 Task: Create Card Regulatory Review Session in Board Employee Benefits to Workspace Front-end Development. Create Card Team Building Review in Board Employee Benefits Optimization to Workspace Front-end Development. Create Card Intellectual Property Review Session in Board Employee Wellness and Mental Health Programs to Workspace Front-end Development
Action: Mouse moved to (77, 433)
Screenshot: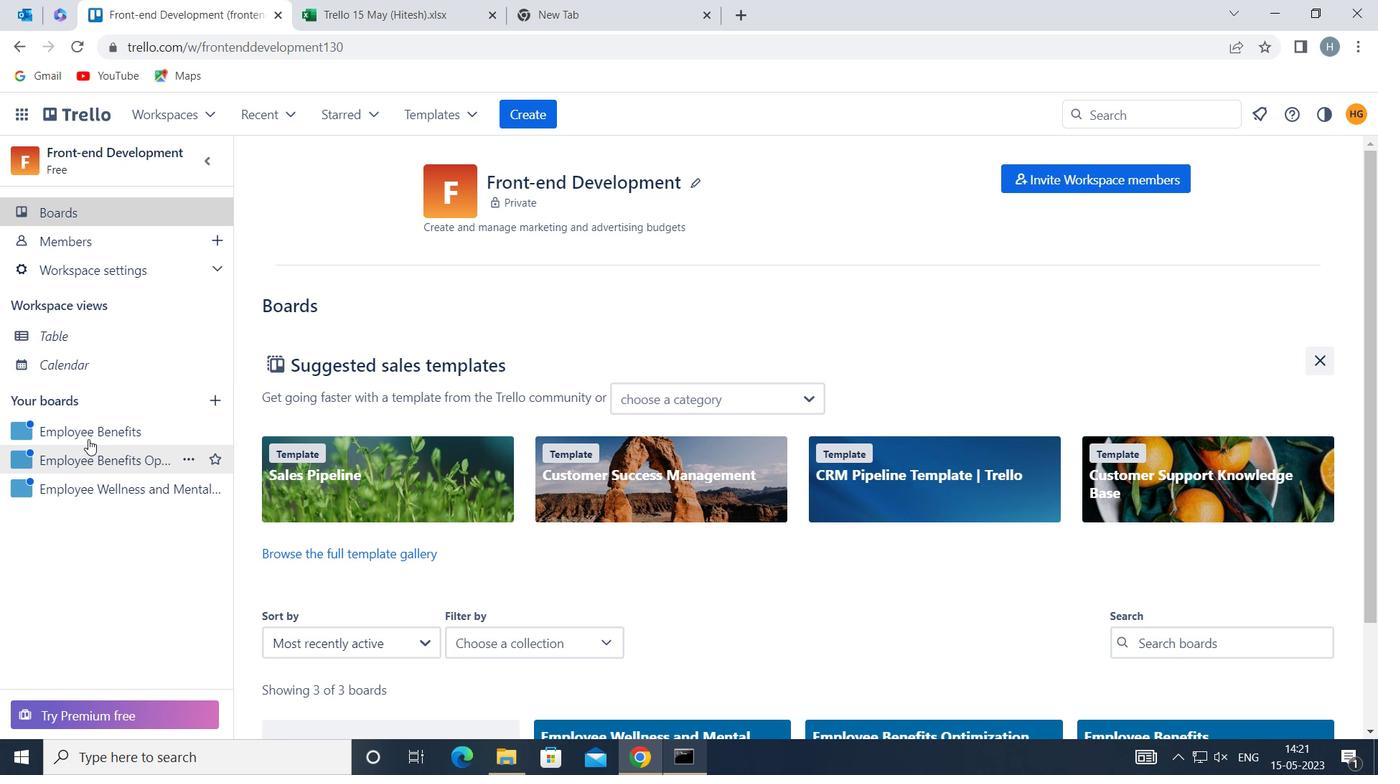 
Action: Mouse pressed left at (77, 433)
Screenshot: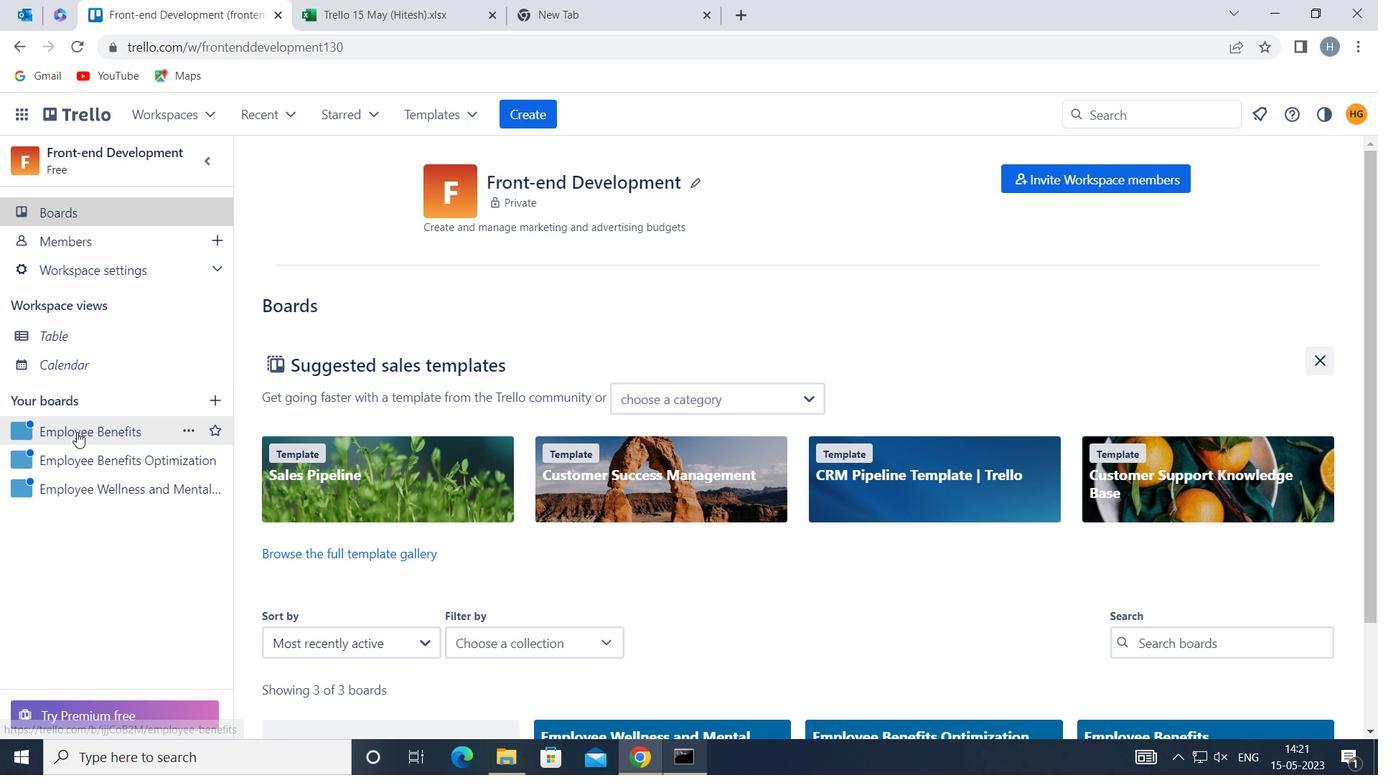 
Action: Mouse moved to (829, 262)
Screenshot: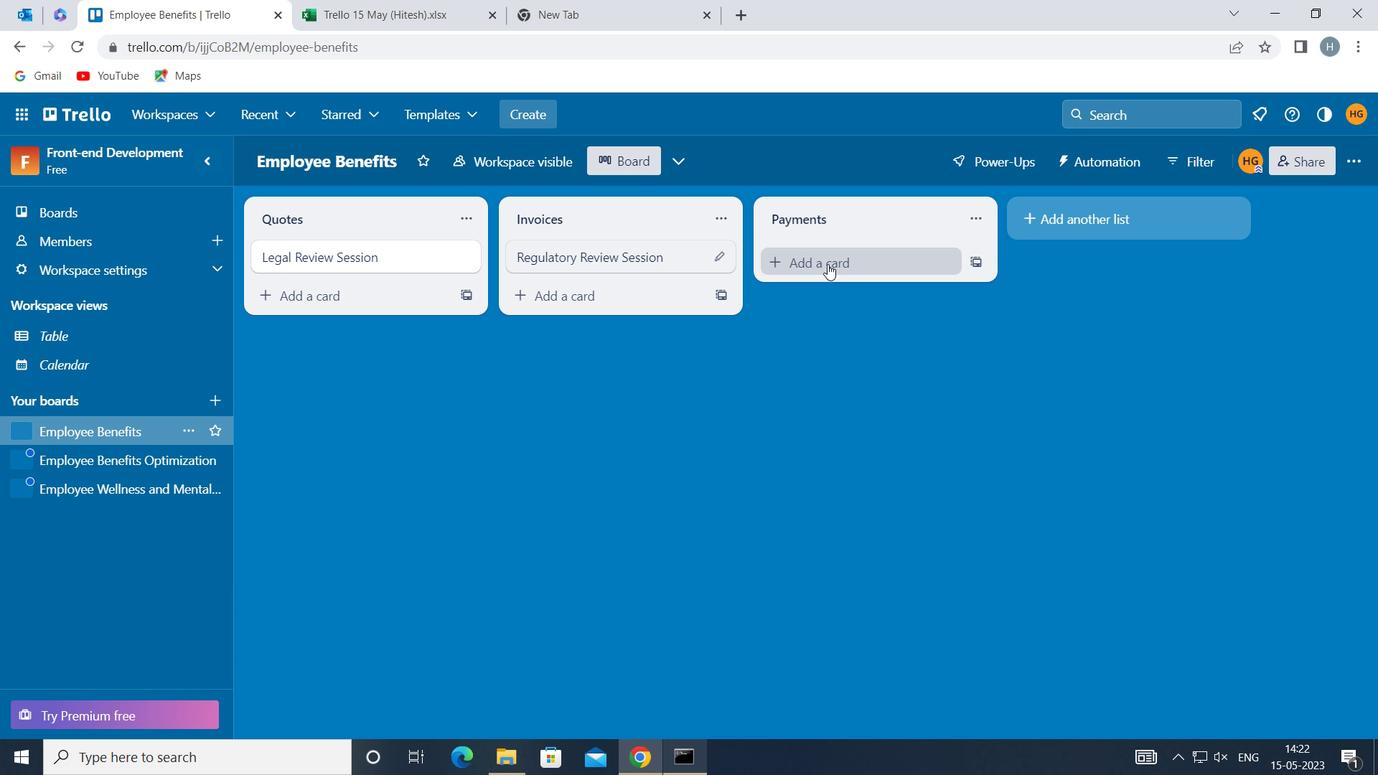 
Action: Mouse pressed left at (829, 262)
Screenshot: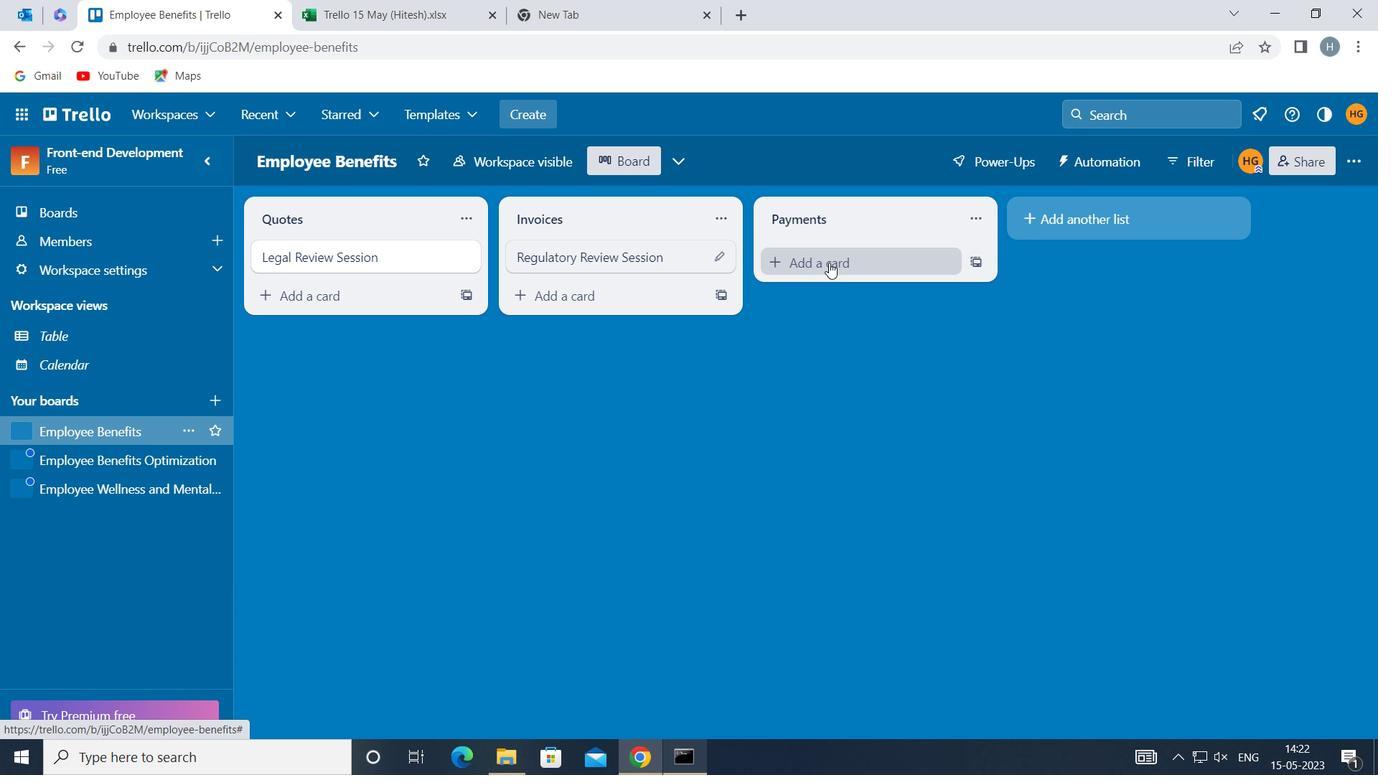
Action: Key pressed <Key.shift><Key.shift>REGULATORY<Key.space><Key.shift><Key.shift><Key.shift><Key.shift>REVIEW<Key.space><Key.shift>SESSION
Screenshot: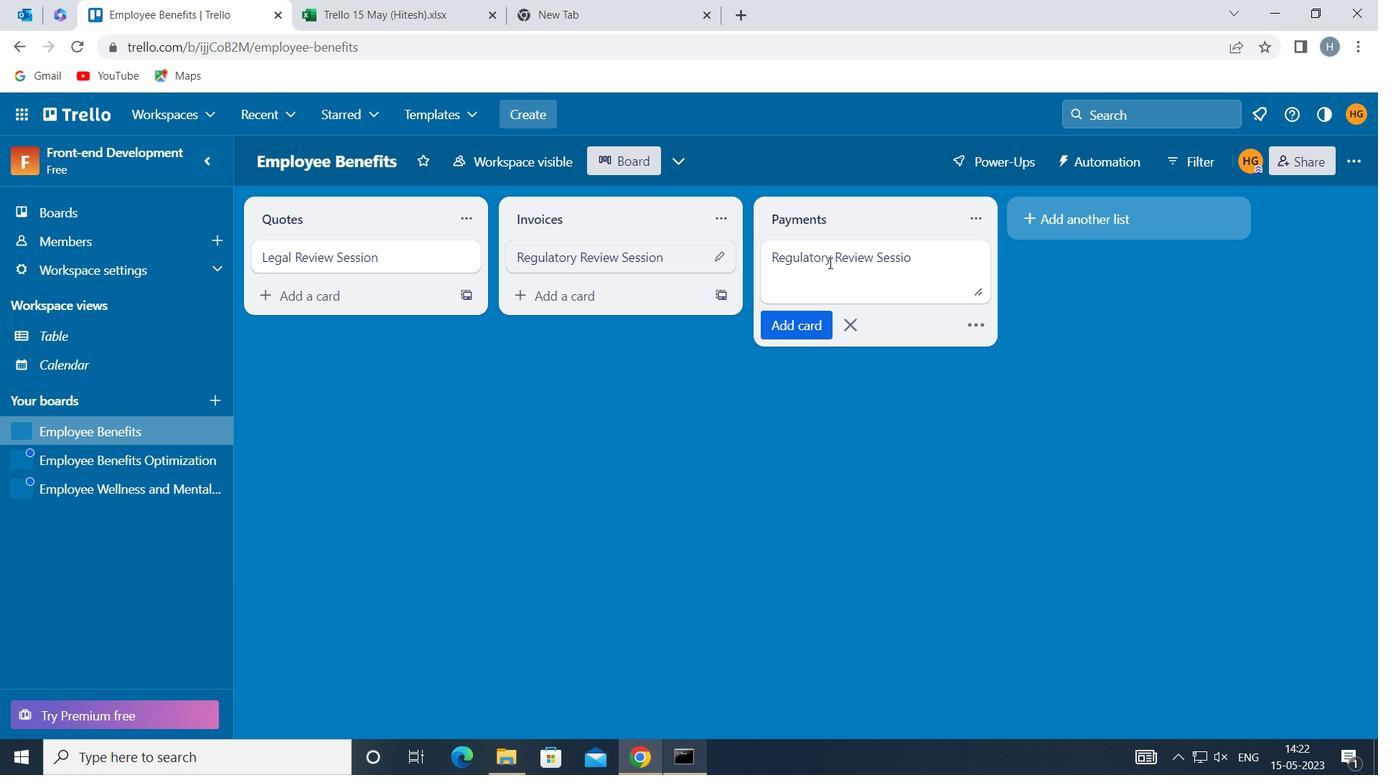 
Action: Mouse moved to (792, 328)
Screenshot: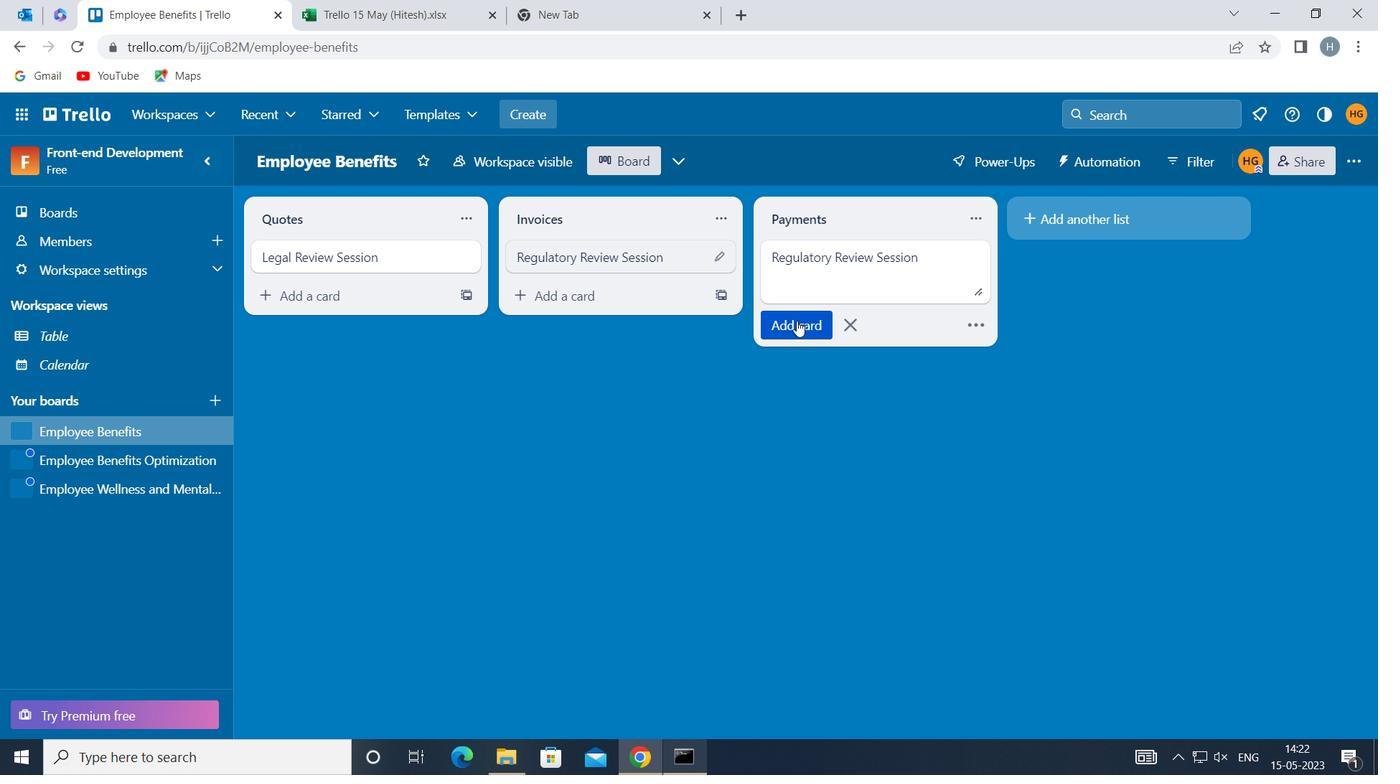
Action: Mouse pressed left at (792, 328)
Screenshot: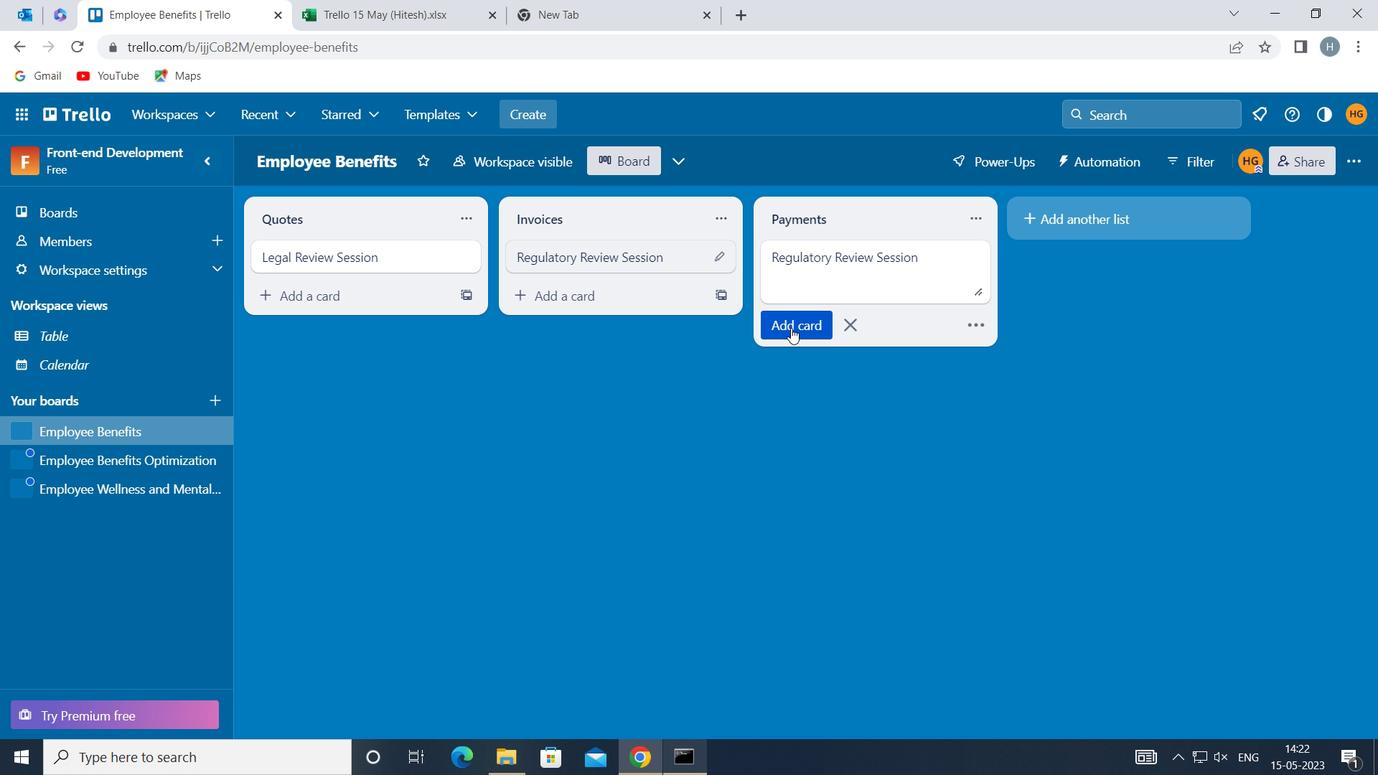 
Action: Mouse moved to (761, 393)
Screenshot: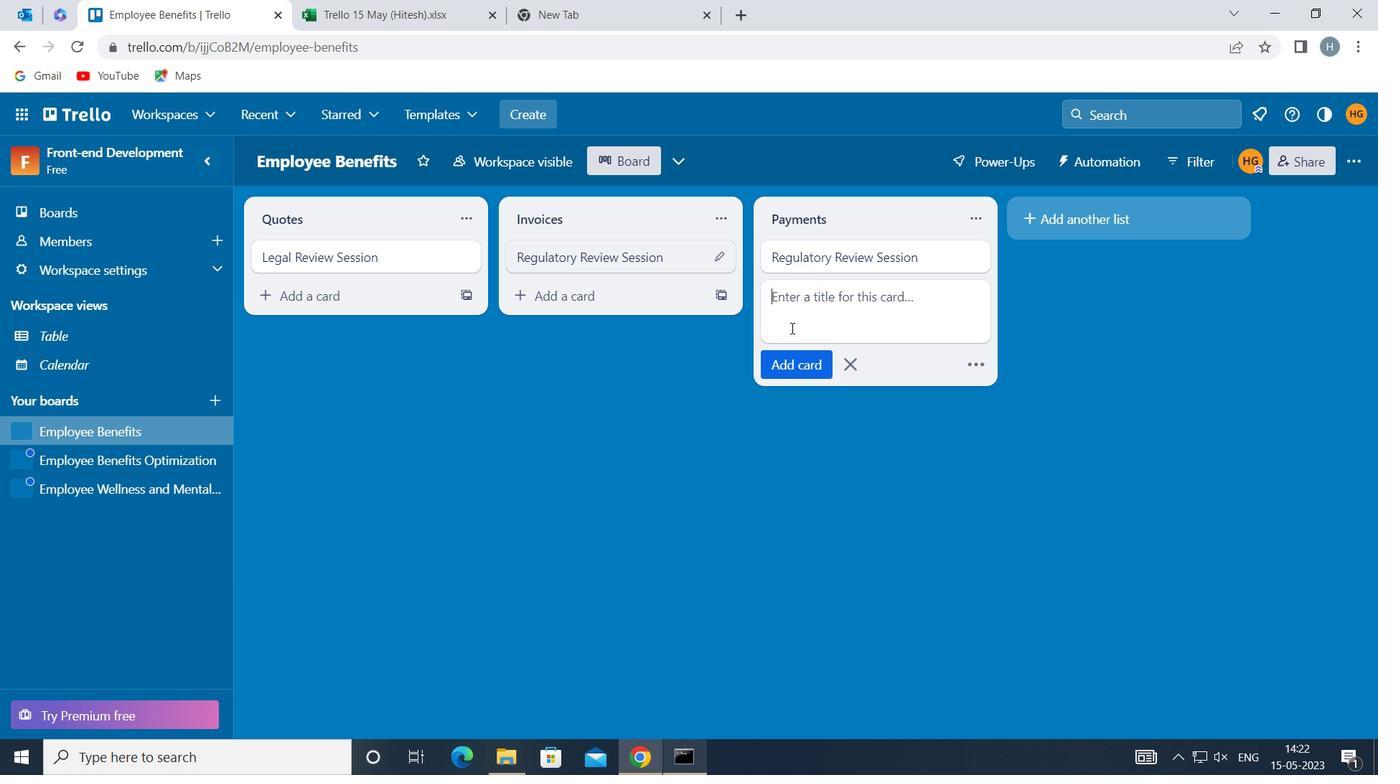 
Action: Mouse pressed left at (761, 393)
Screenshot: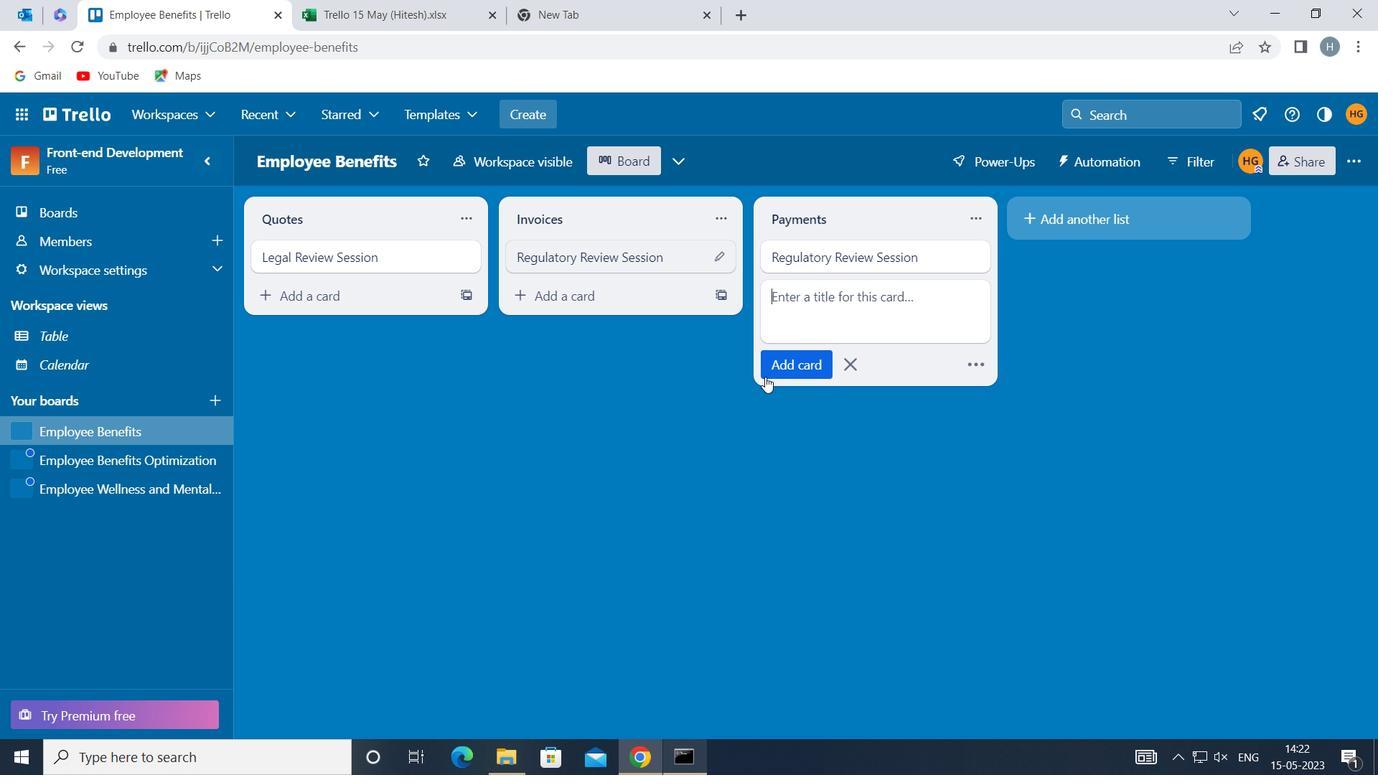 
Action: Mouse moved to (122, 458)
Screenshot: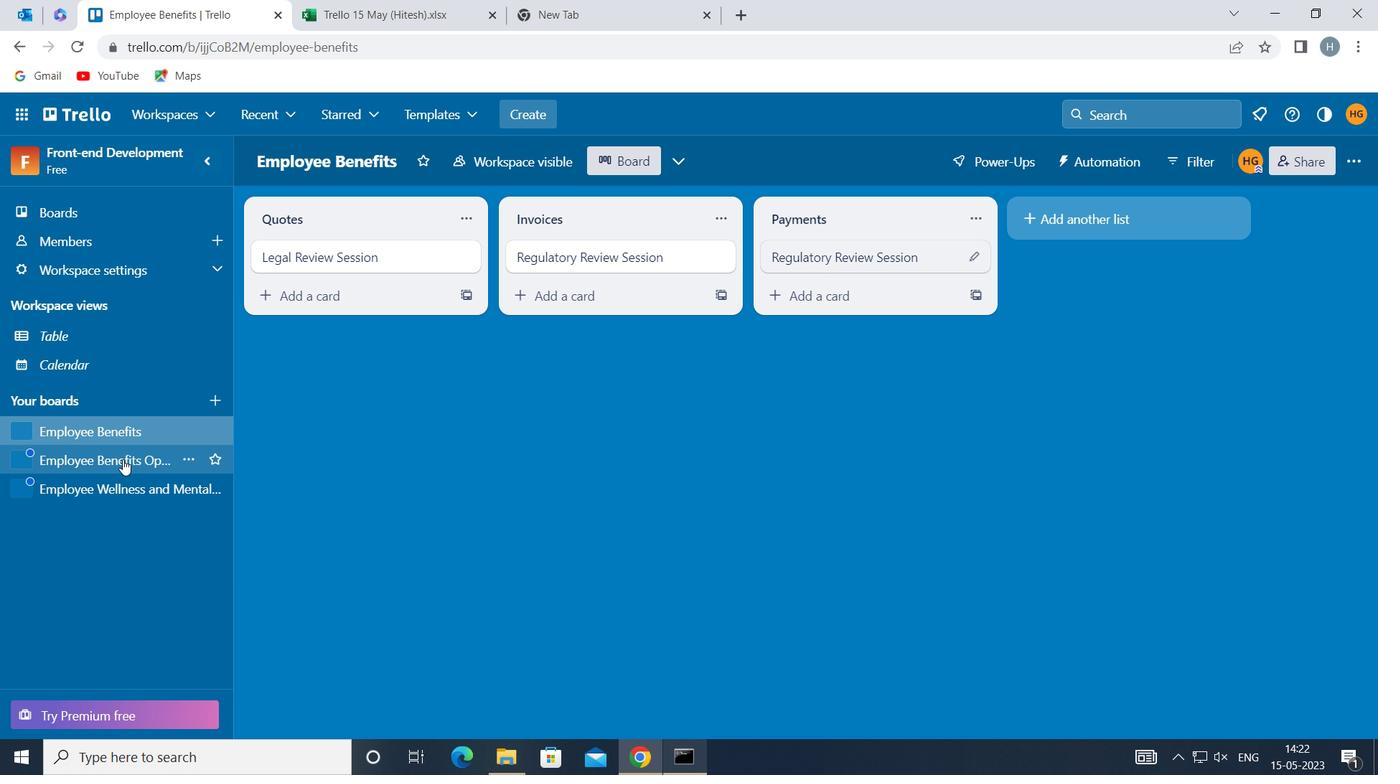 
Action: Mouse pressed left at (122, 458)
Screenshot: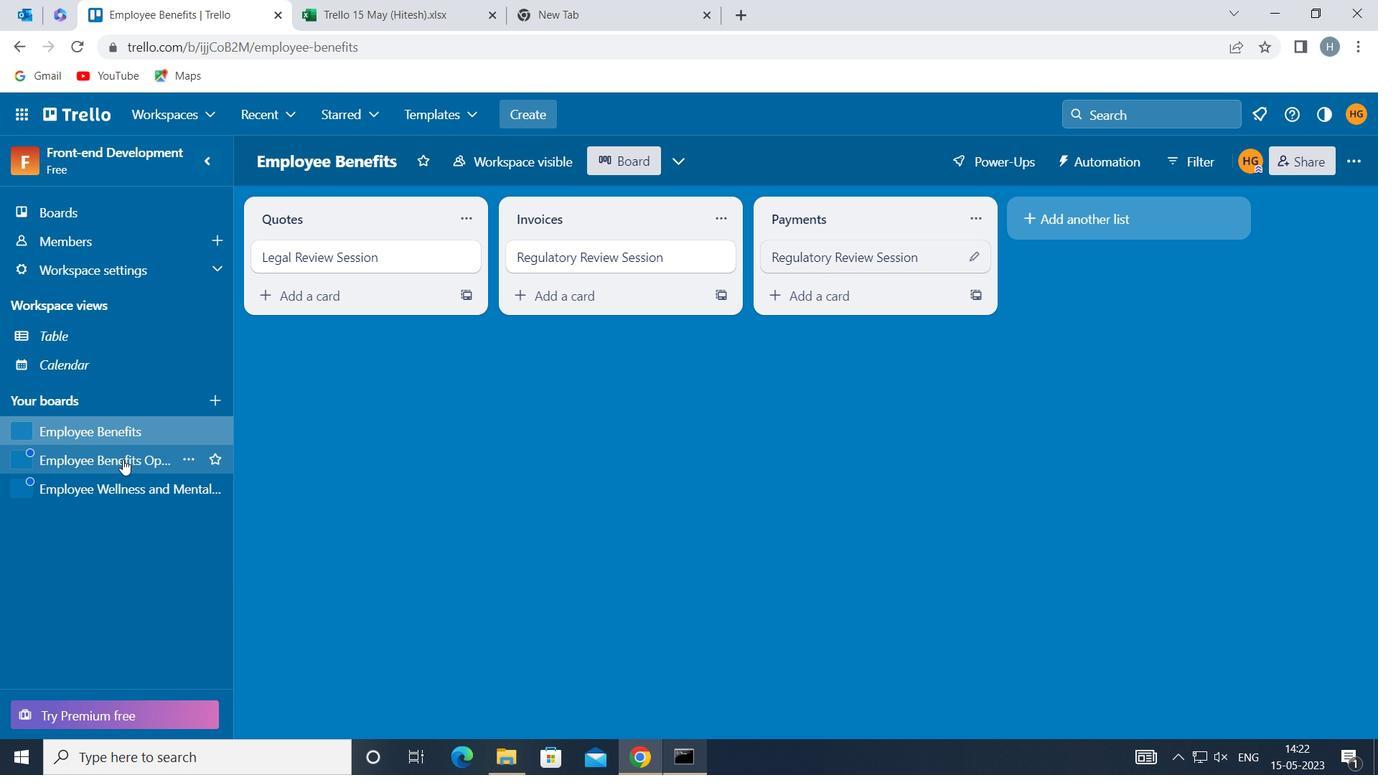 
Action: Mouse moved to (802, 265)
Screenshot: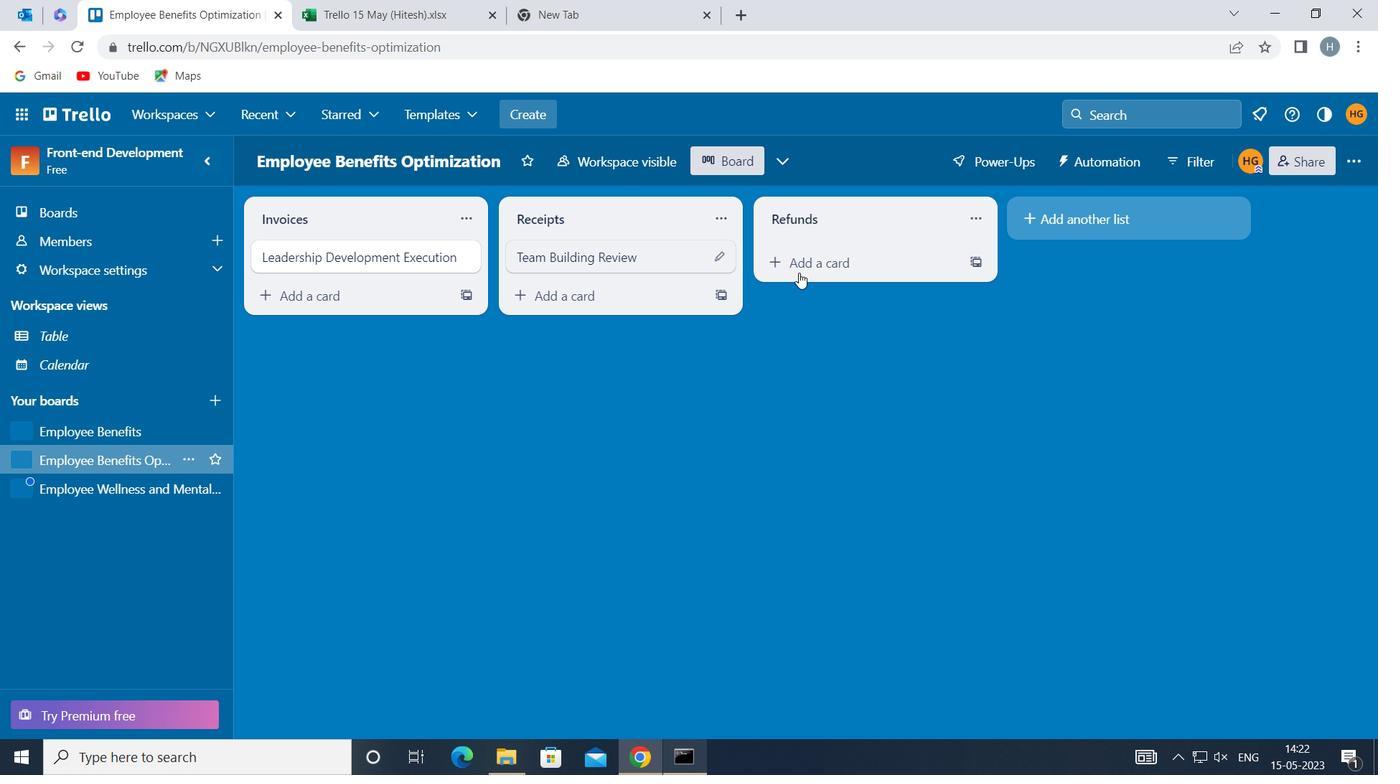 
Action: Mouse pressed left at (802, 265)
Screenshot: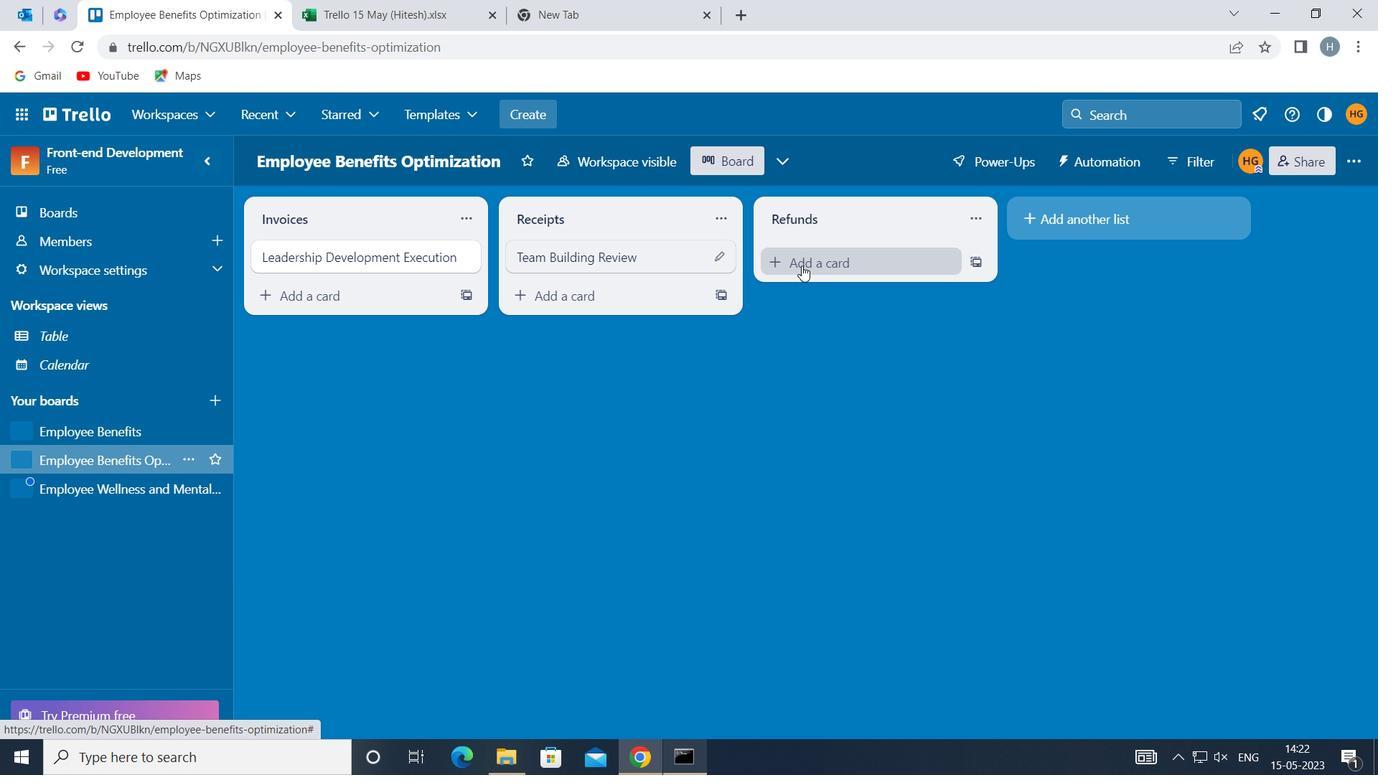 
Action: Key pressed <Key.shift><Key.shift><Key.shift><Key.shift><Key.shift>TEAM<Key.space><Key.shift>BUILDING<Key.space><Key.shift>REVIEW
Screenshot: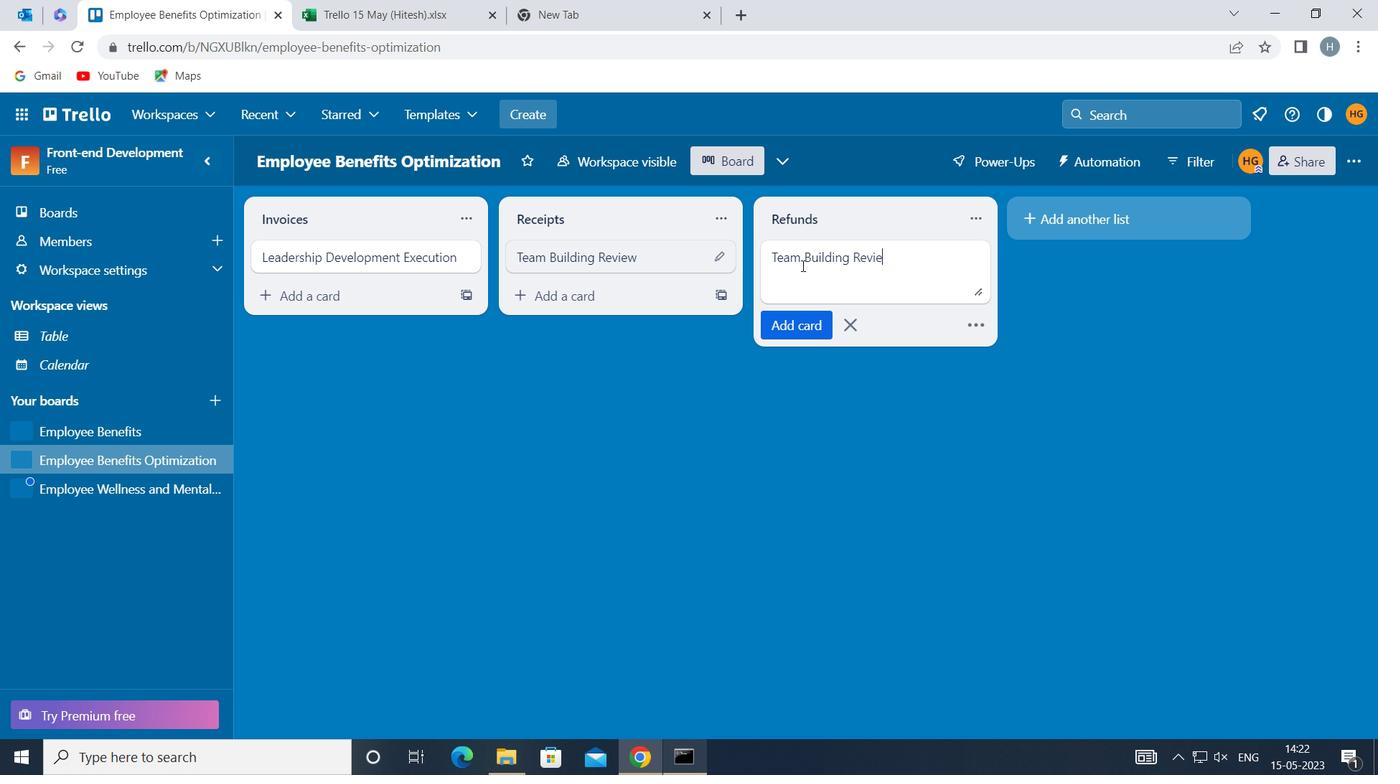 
Action: Mouse moved to (796, 325)
Screenshot: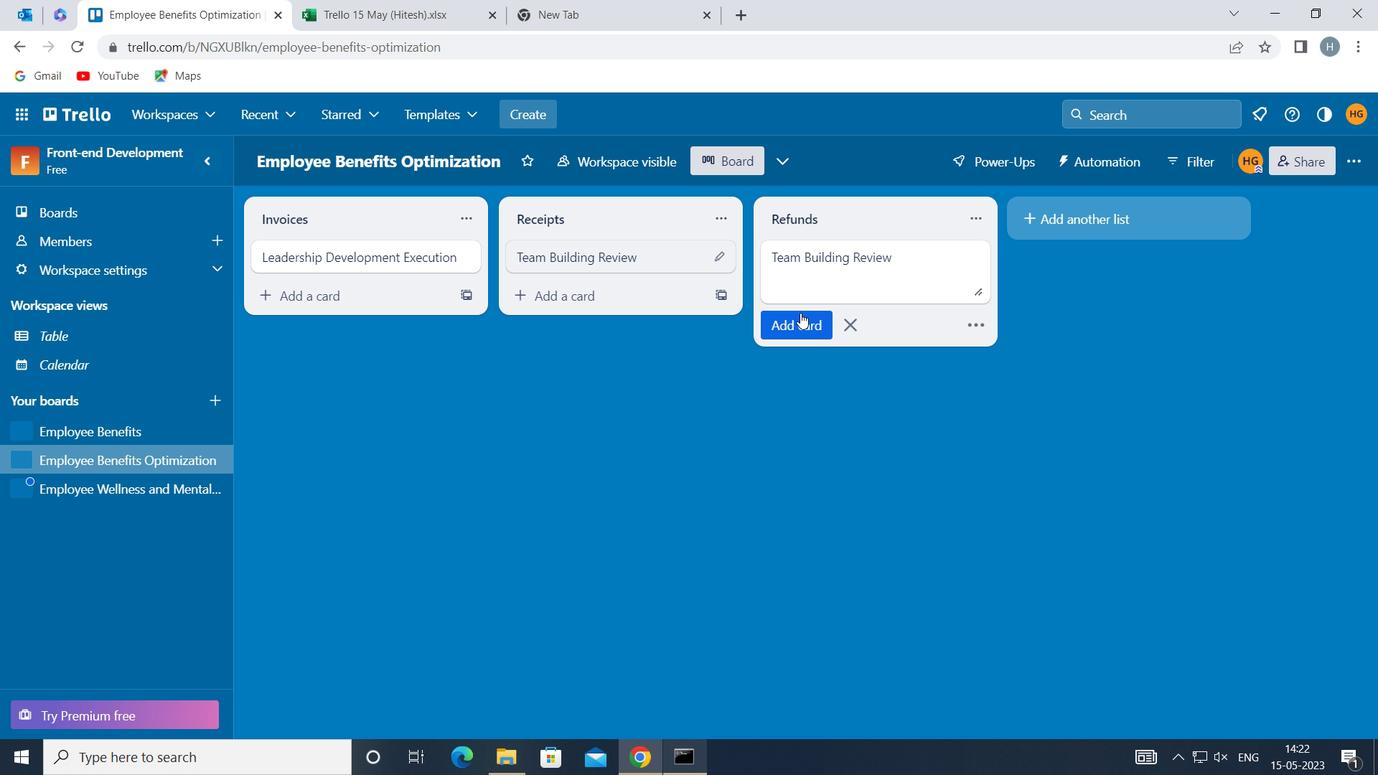 
Action: Mouse pressed left at (796, 325)
Screenshot: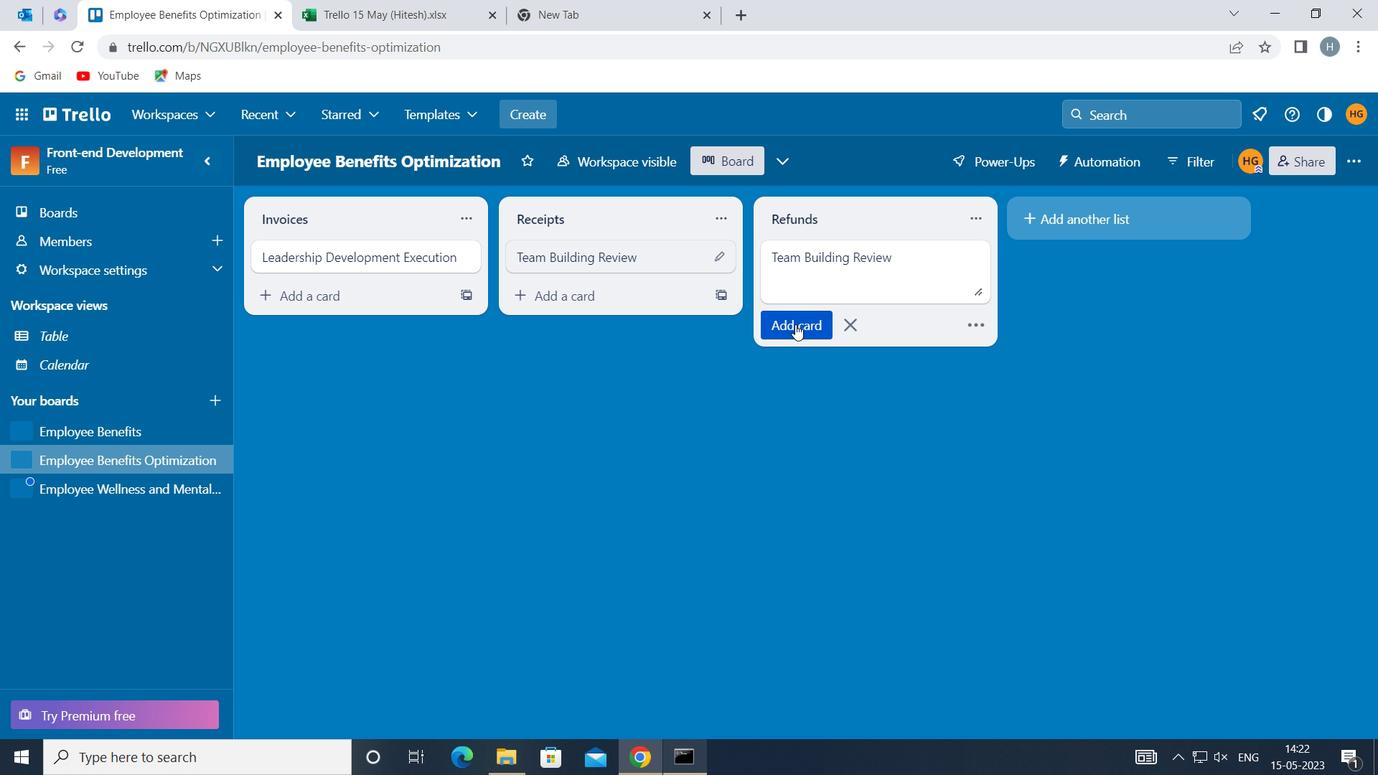 
Action: Mouse moved to (767, 389)
Screenshot: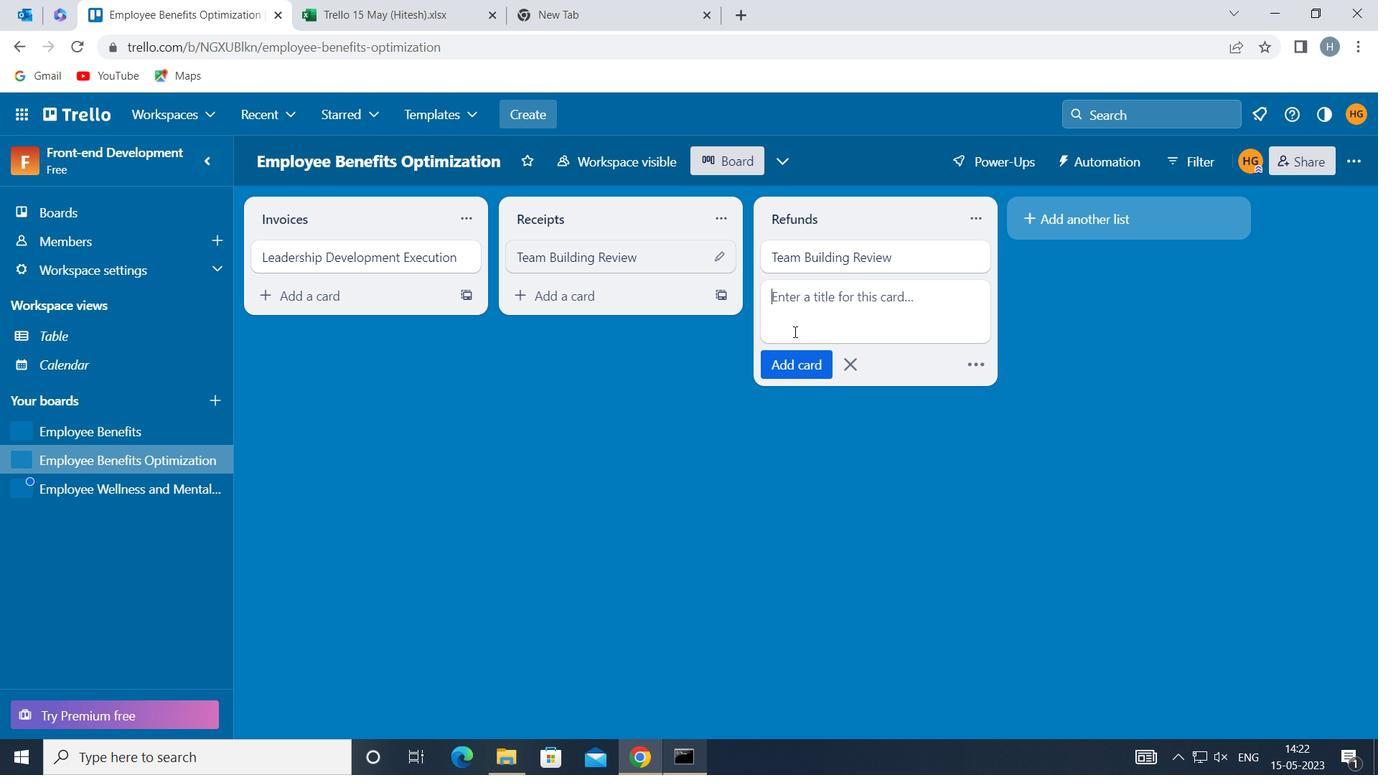 
Action: Mouse pressed left at (767, 389)
Screenshot: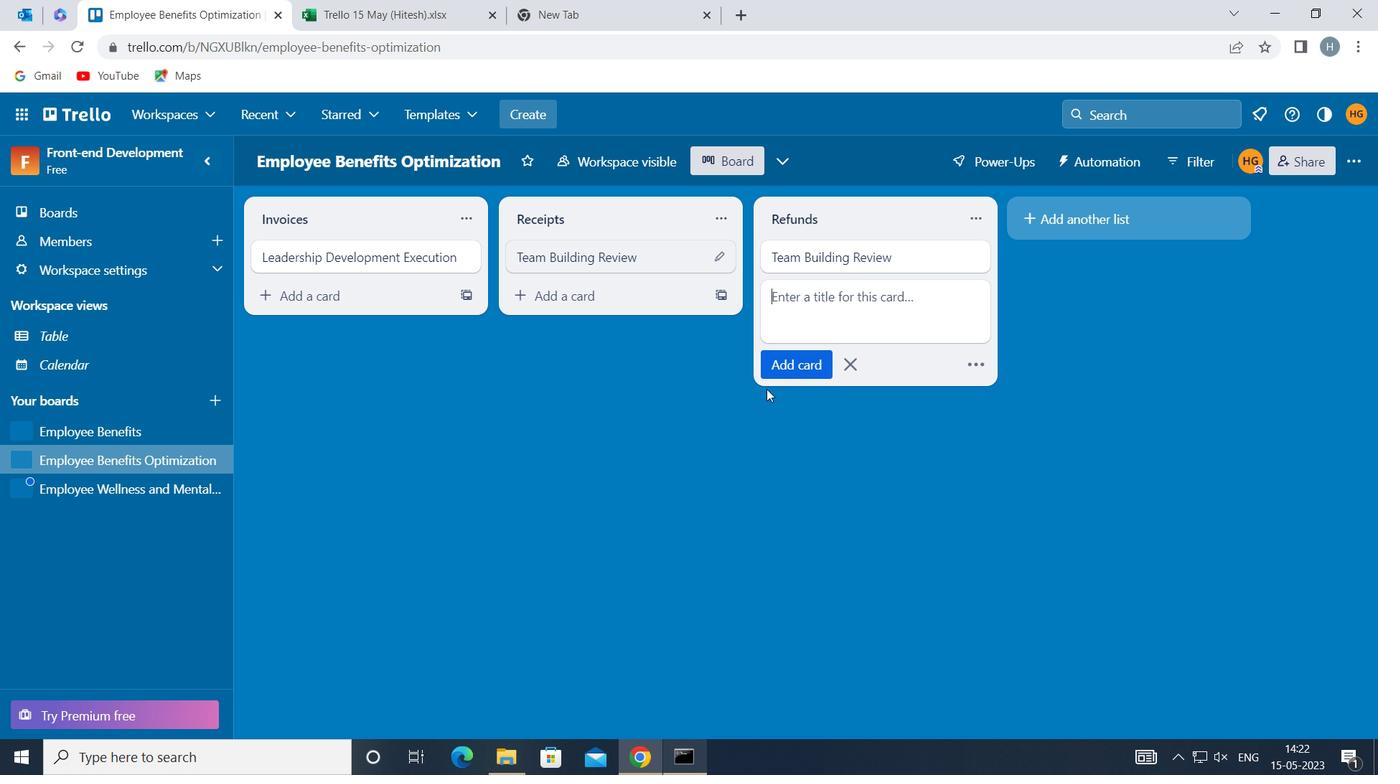 
Action: Mouse moved to (112, 484)
Screenshot: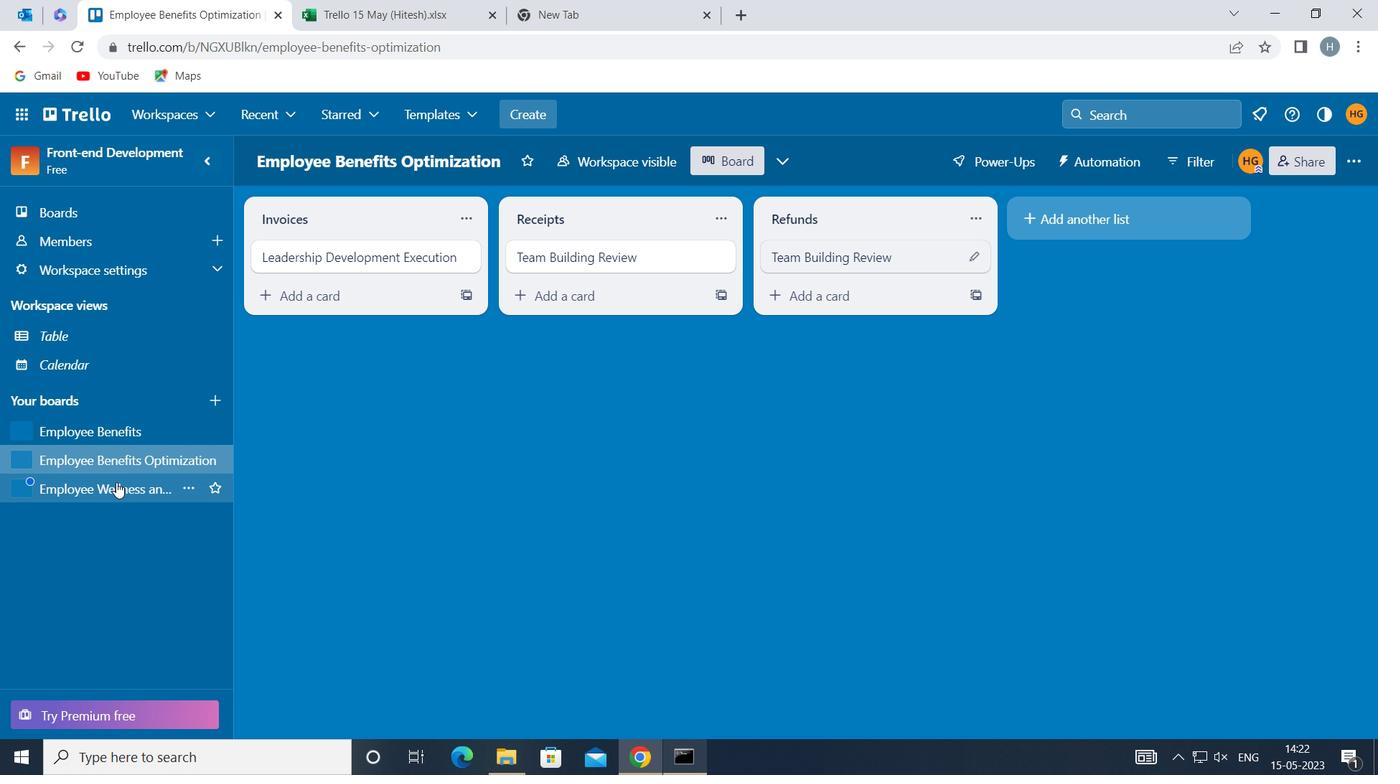 
Action: Mouse pressed left at (112, 484)
Screenshot: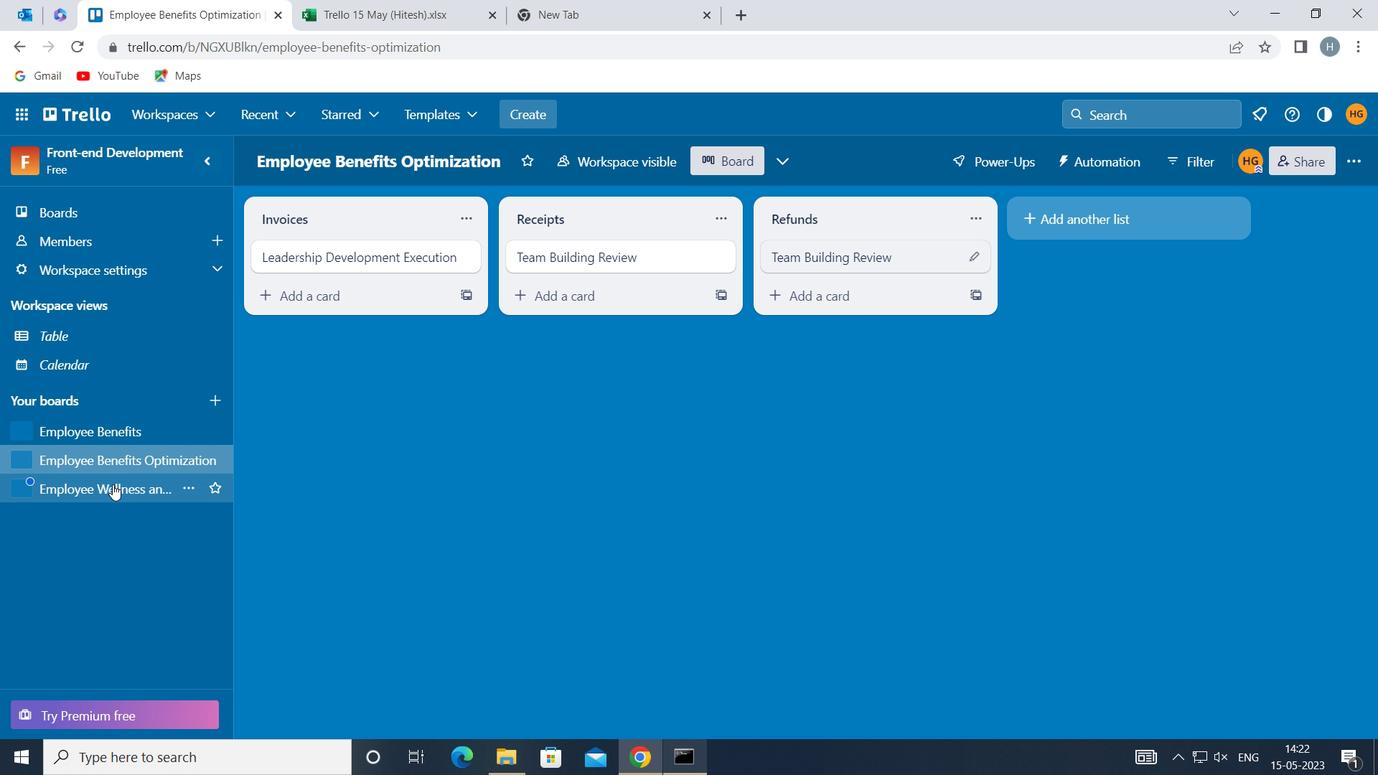 
Action: Mouse moved to (849, 260)
Screenshot: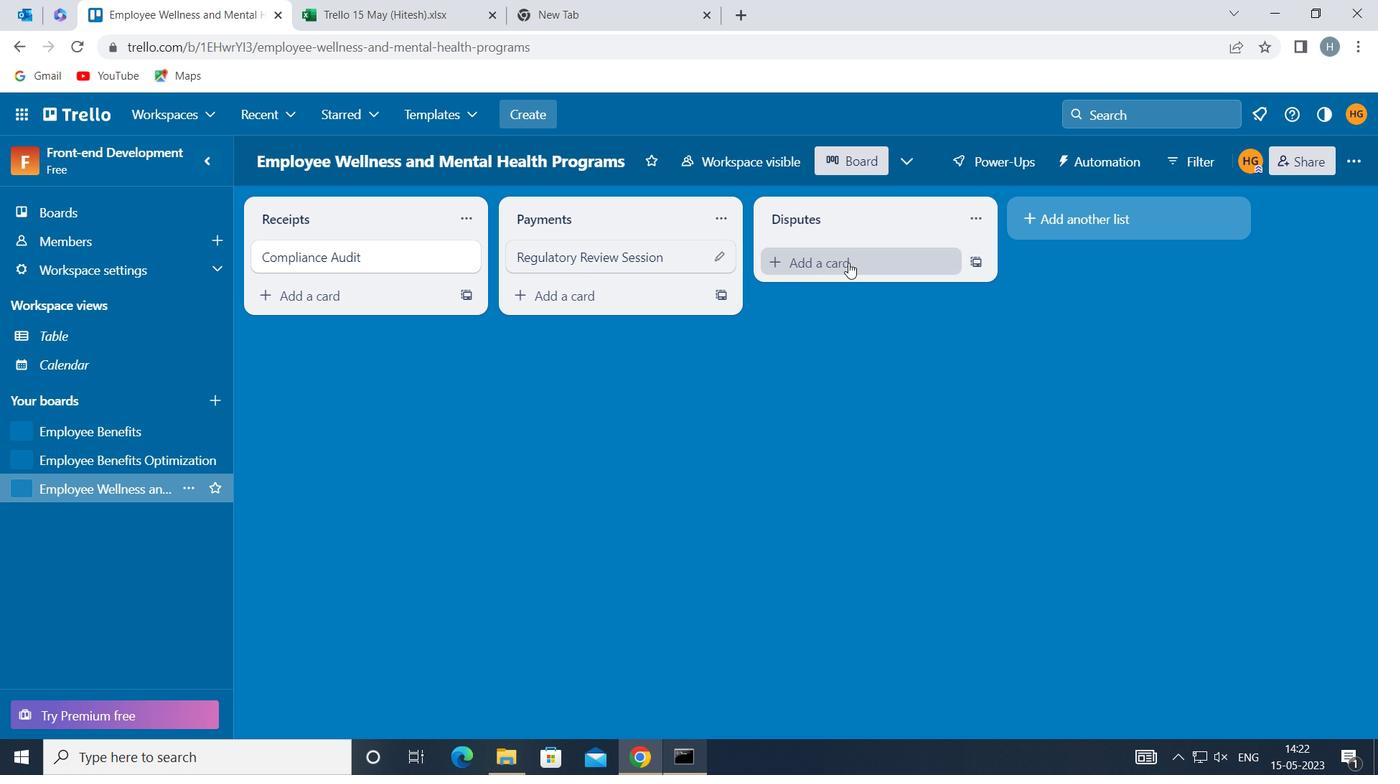 
Action: Mouse pressed left at (849, 260)
Screenshot: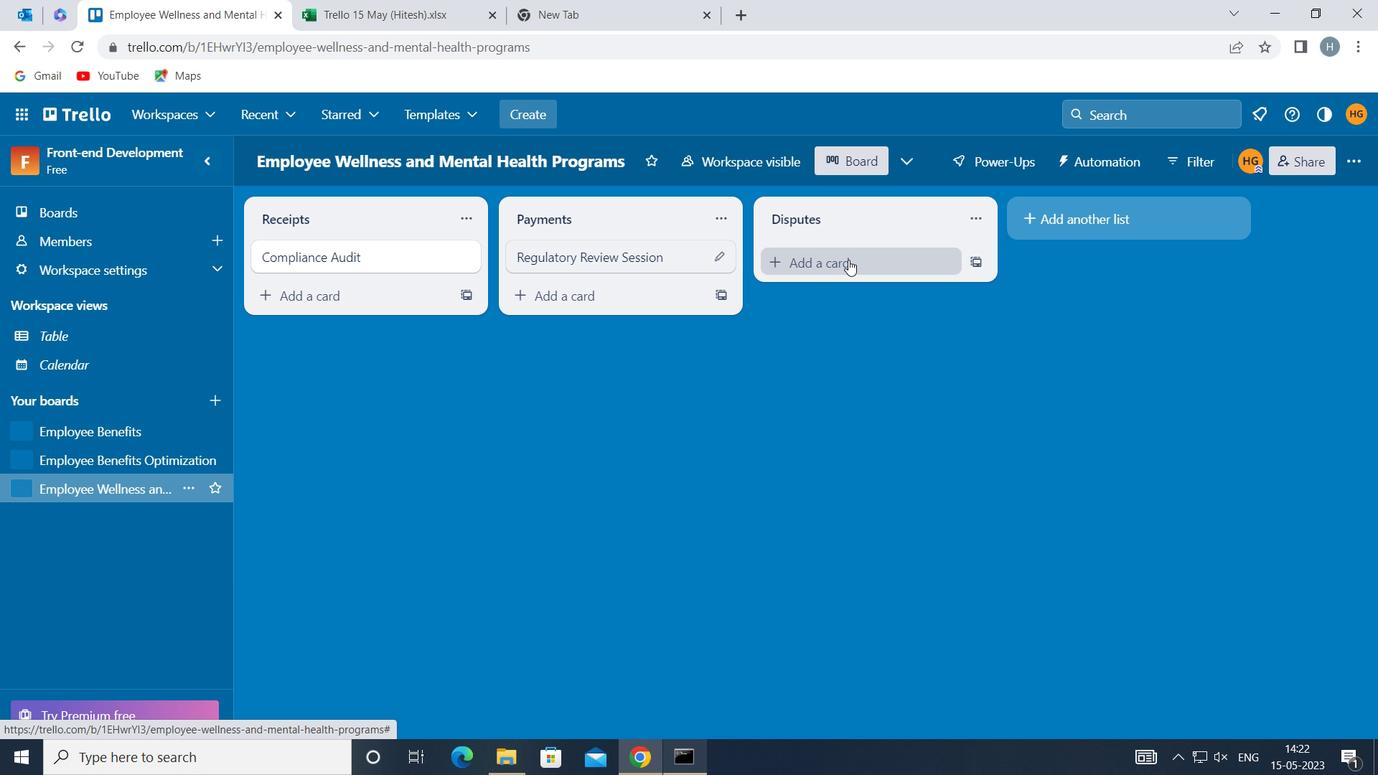 
Action: Key pressed <Key.shift><Key.shift><Key.shift><Key.shift><Key.shift><Key.shift><Key.shift><Key.shift><Key.shift><Key.shift><Key.shift><Key.shift><Key.shift><Key.shift><Key.shift><Key.shift><Key.shift><Key.shift>INTELLECTUAL<Key.space><Key.shift>REVIEW<Key.space><Key.shift>SESSION
Screenshot: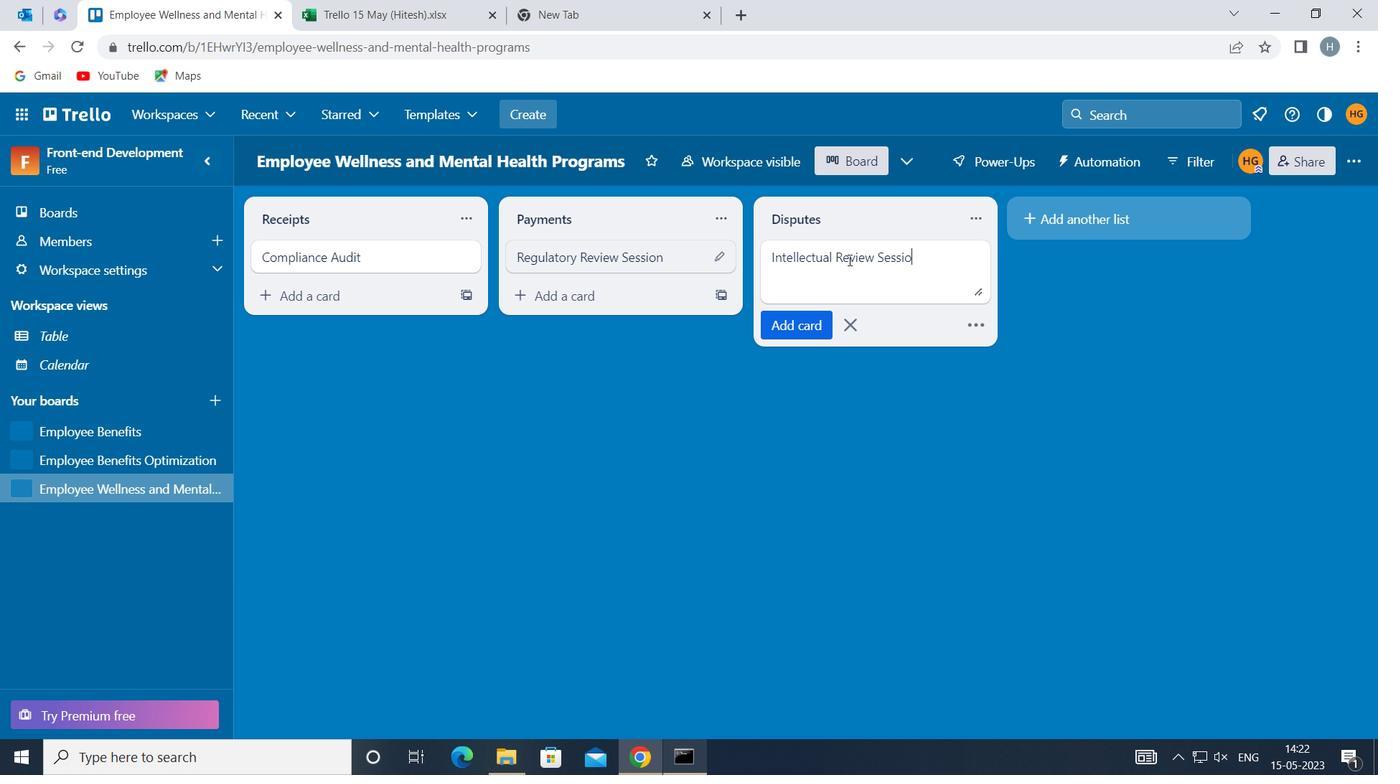 
Action: Mouse moved to (797, 325)
Screenshot: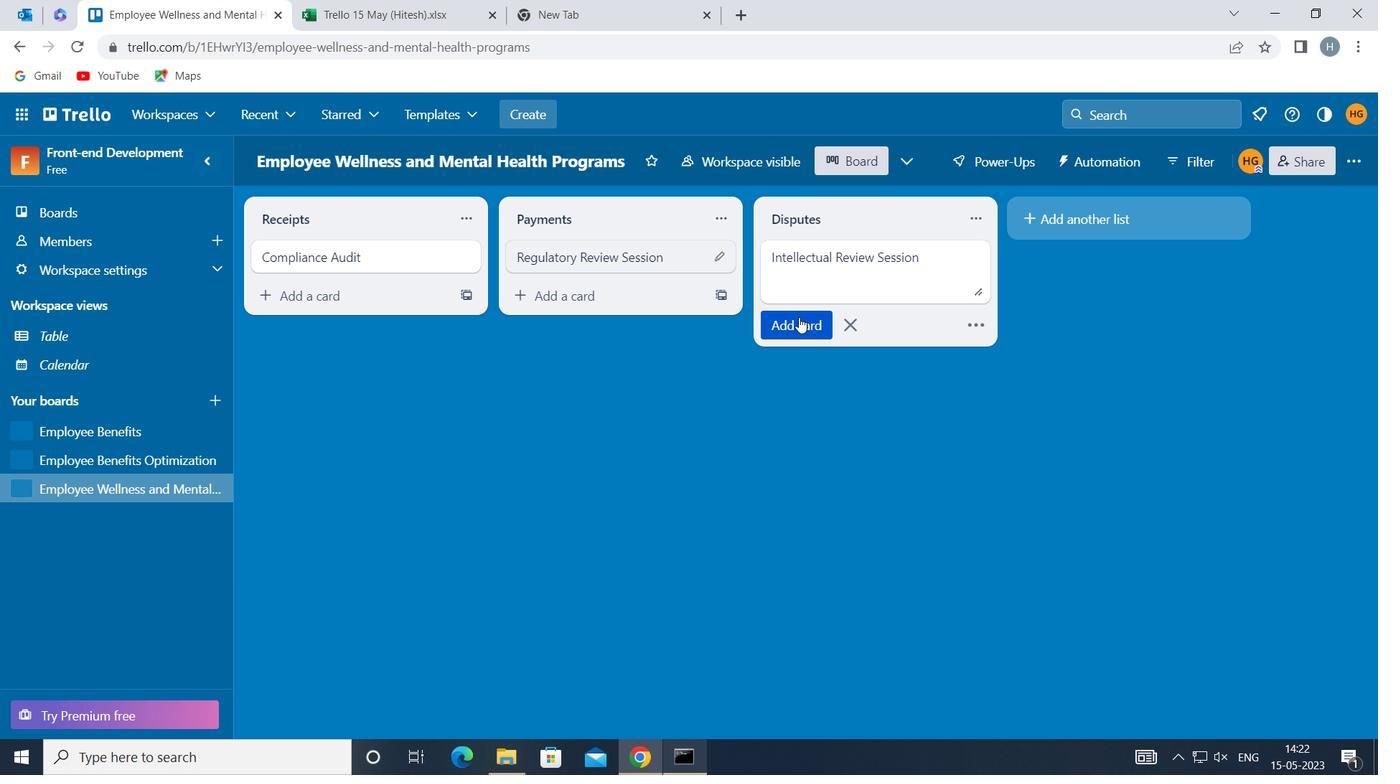 
Action: Mouse pressed left at (797, 325)
Screenshot: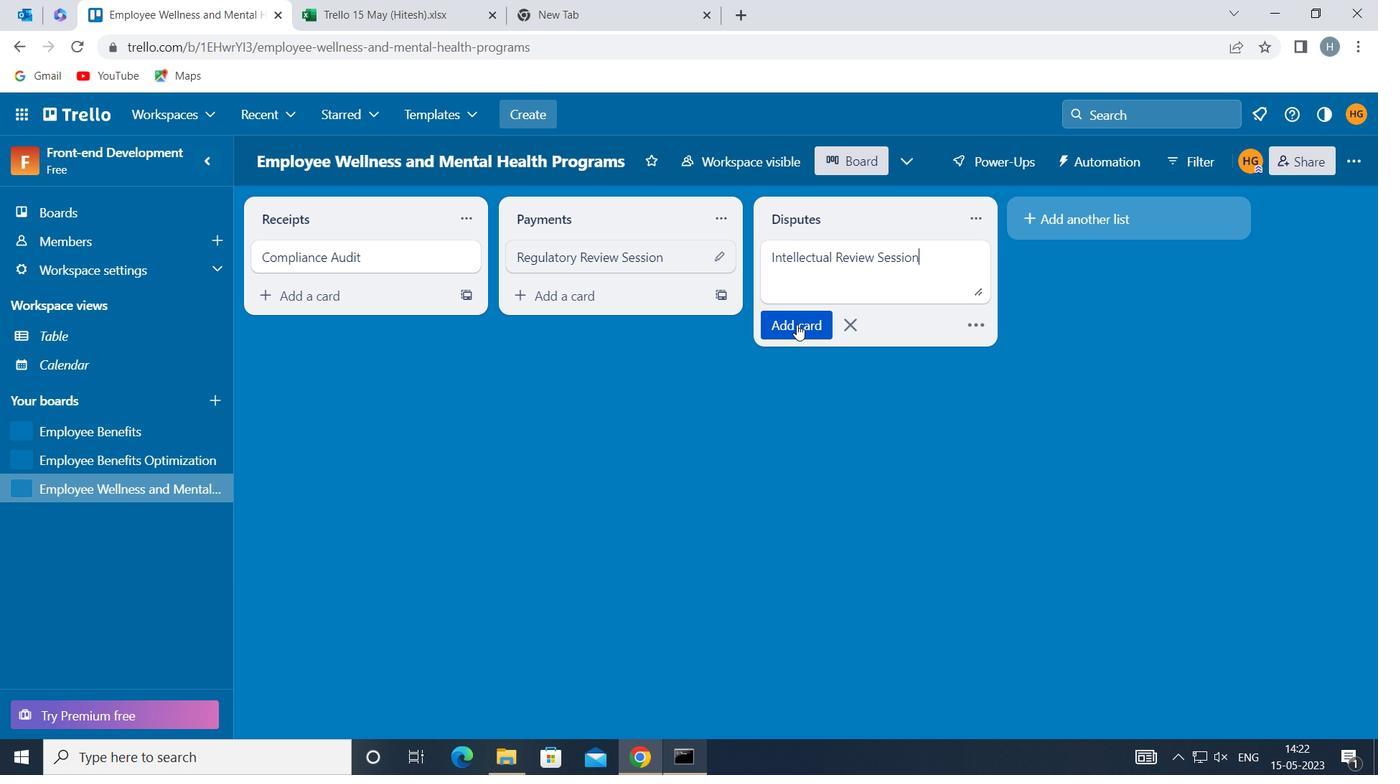 
Action: Mouse moved to (746, 436)
Screenshot: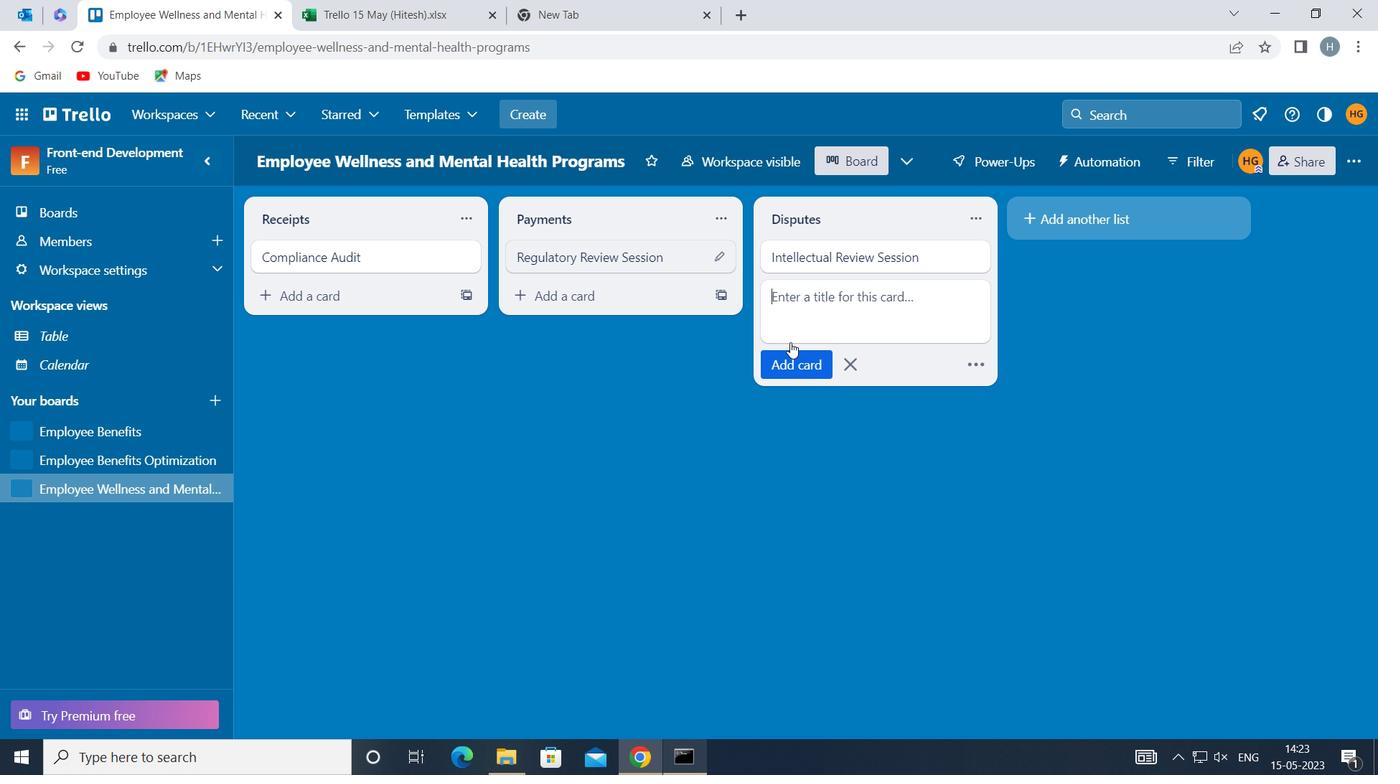 
Action: Mouse pressed left at (746, 436)
Screenshot: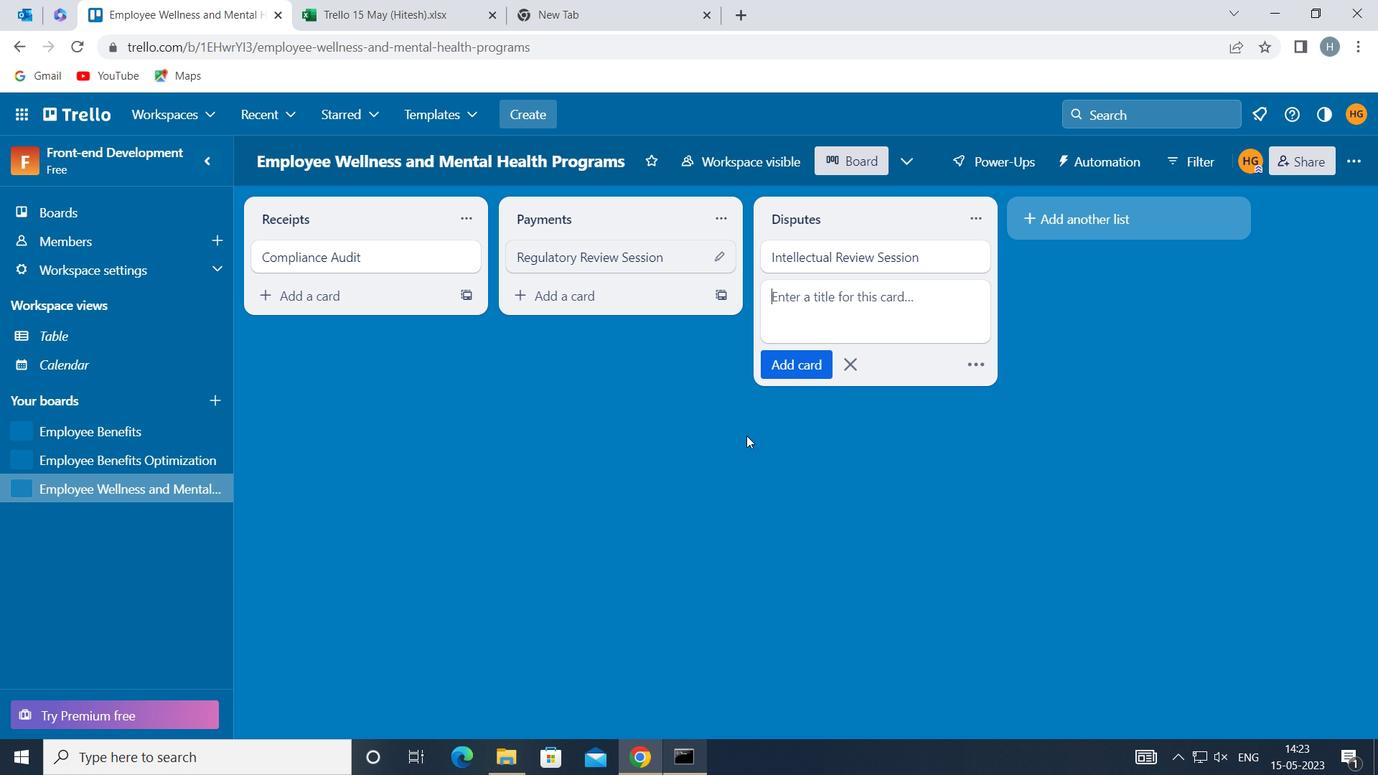 
